 Task: Select Beauty. Add to cart, from Victoria''s Secret_x000D_
 for 2233 Arbour Crest Dr, Carrolton, Texas 75007, Cell Number 8177146937, following items : Modal Long Pajama Set Charcoal Heather Gray Medium_x000D_
 - 1, Closed Toe Faux Fur Slipper Creme de Mint Medium_x000D_
 - 2, Fine Fragrance Lotion Very Sexy (8.4 oz)_x000D_
 - 1, VS HIM Platinum Body Lotion_x000D_
 - 2, Very Sexy Orchid Fragrance Lotion_x000D_
 - 1
Action: Mouse moved to (851, 91)
Screenshot: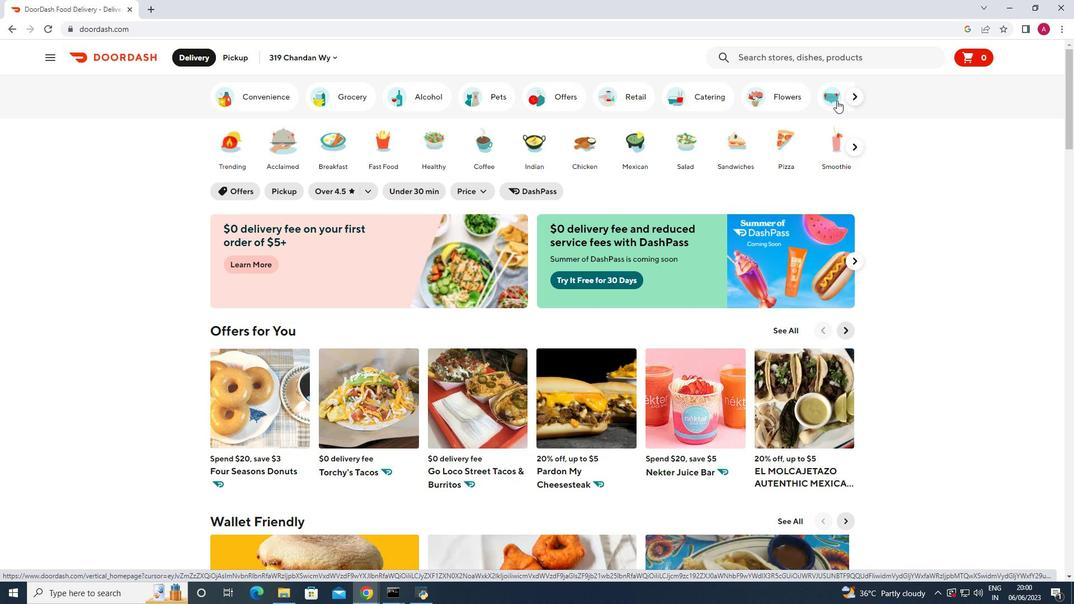 
Action: Mouse pressed left at (851, 91)
Screenshot: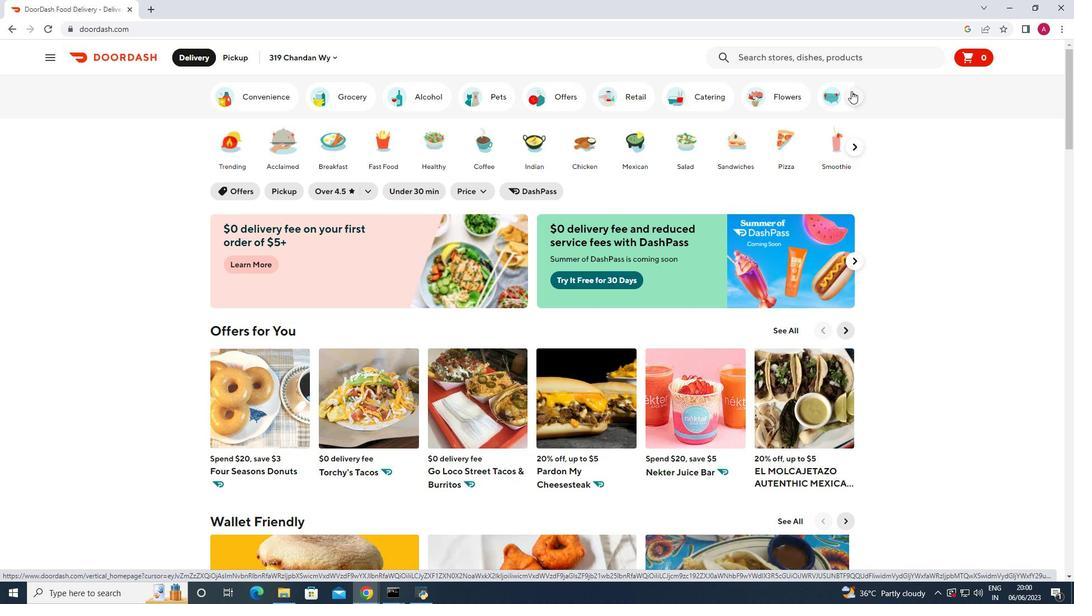 
Action: Mouse moved to (683, 92)
Screenshot: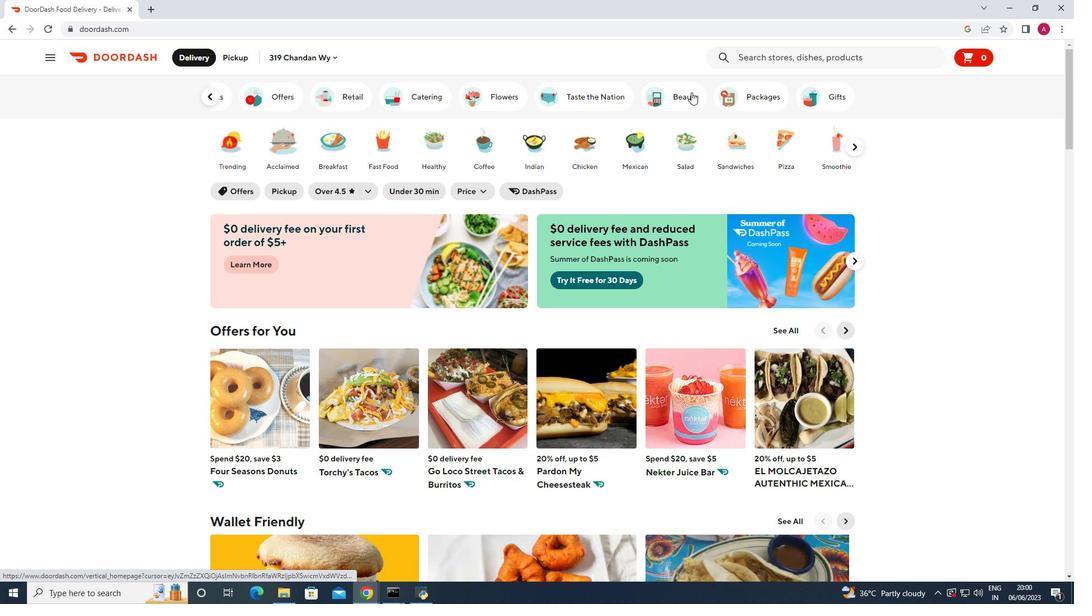 
Action: Mouse pressed left at (683, 92)
Screenshot: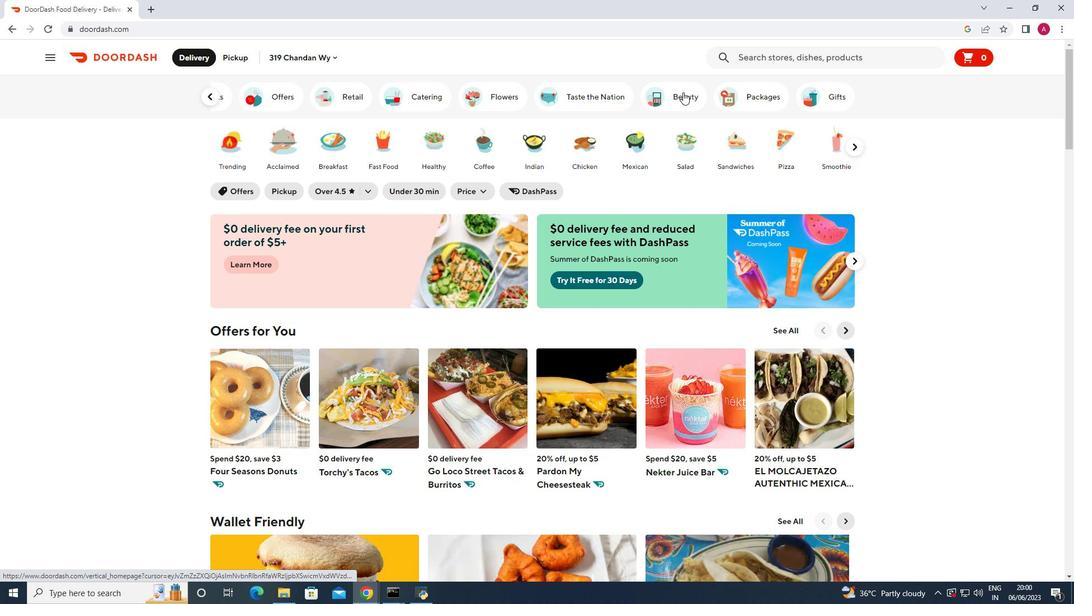 
Action: Mouse moved to (681, 432)
Screenshot: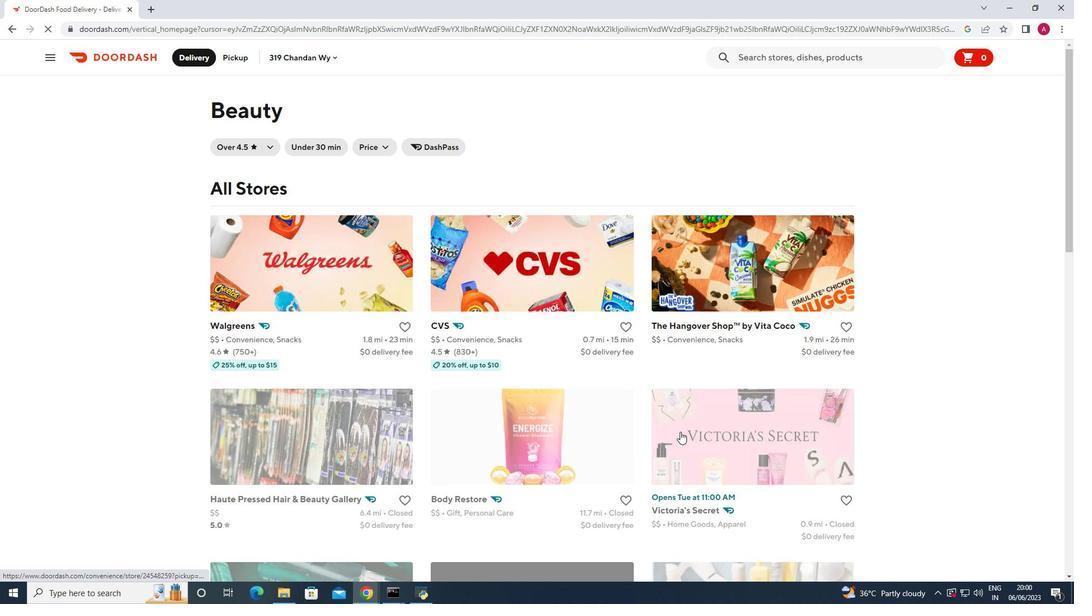 
Action: Mouse pressed left at (681, 432)
Screenshot: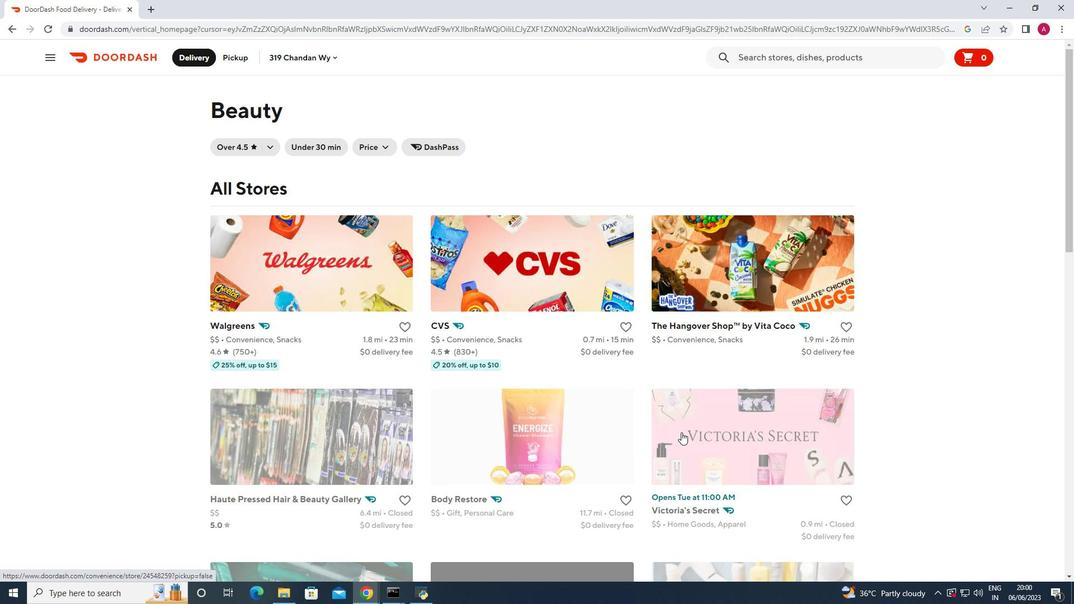
Action: Mouse moved to (684, 143)
Screenshot: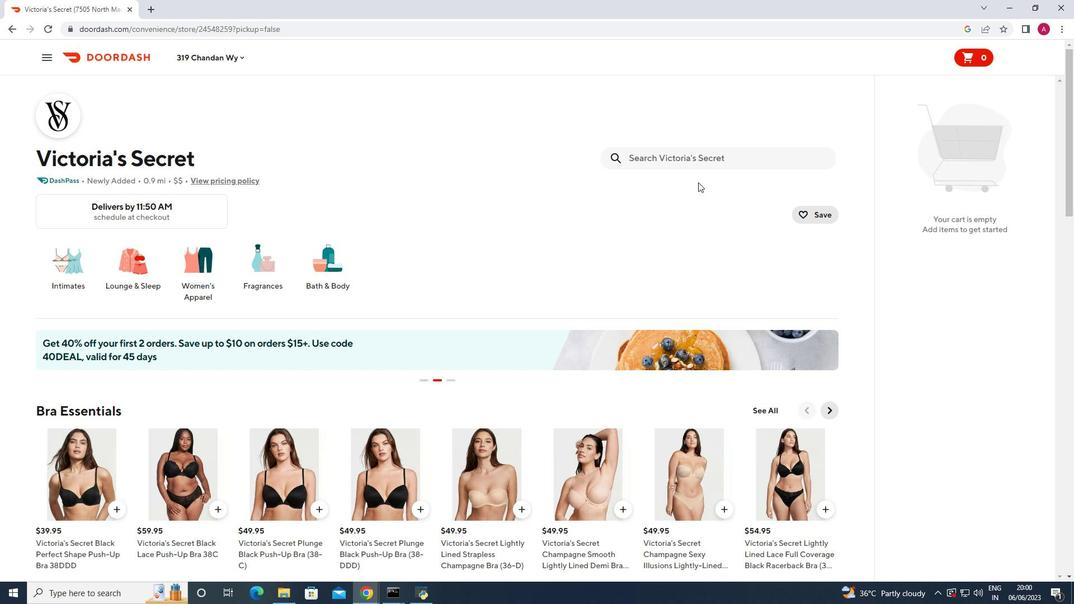 
Action: Mouse pressed left at (684, 143)
Screenshot: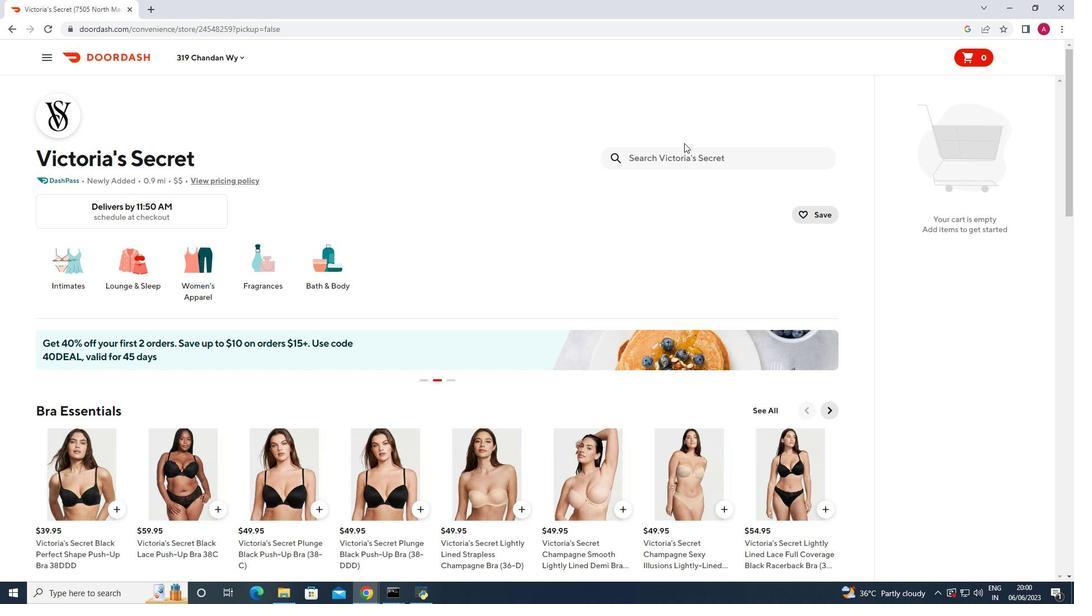 
Action: Mouse moved to (679, 156)
Screenshot: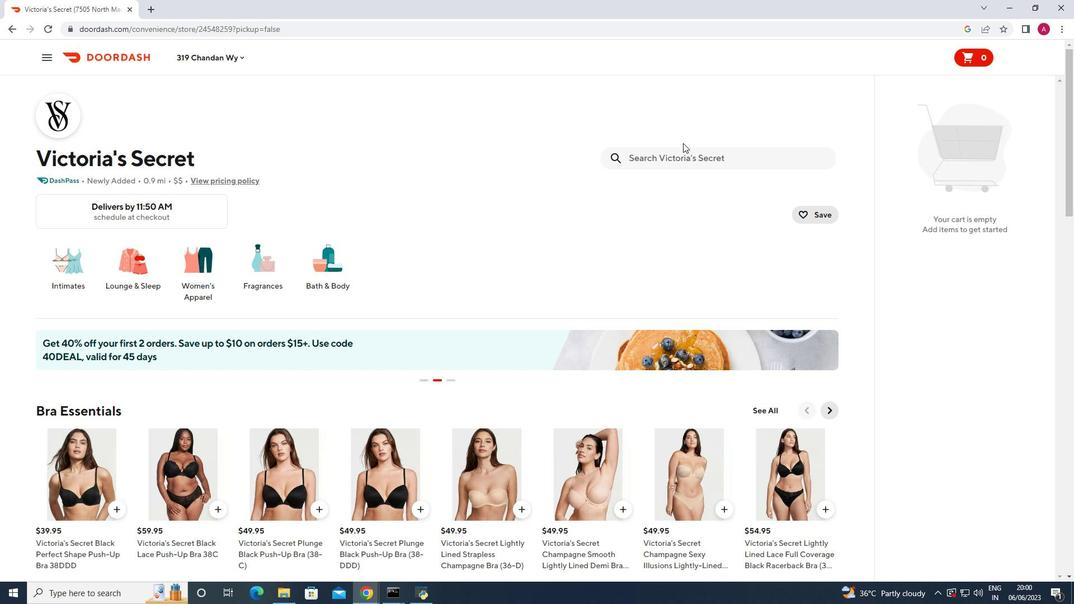 
Action: Mouse pressed left at (679, 156)
Screenshot: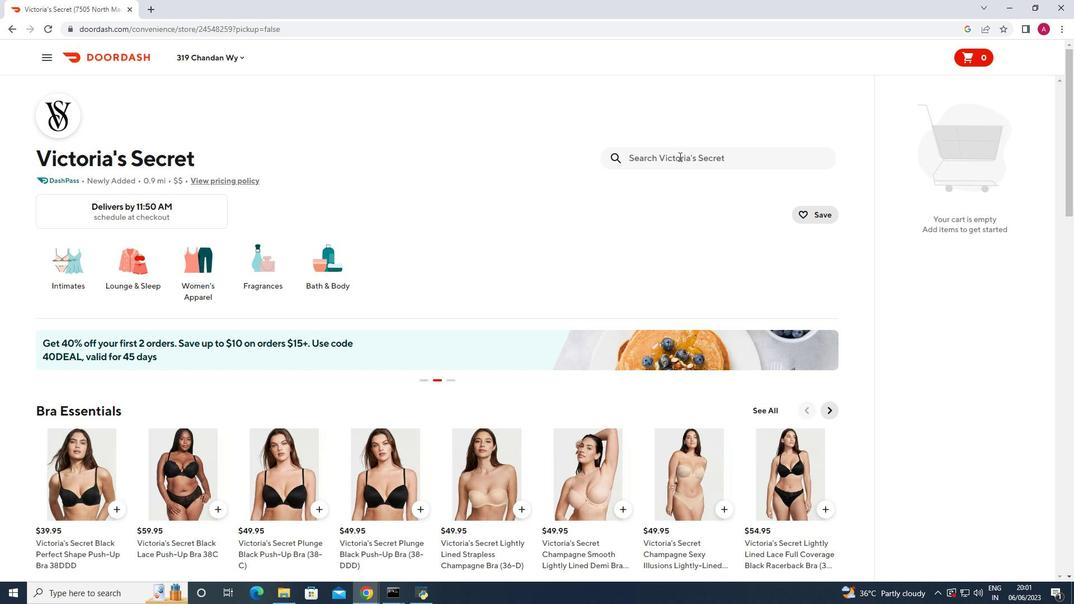 
Action: Mouse moved to (214, 59)
Screenshot: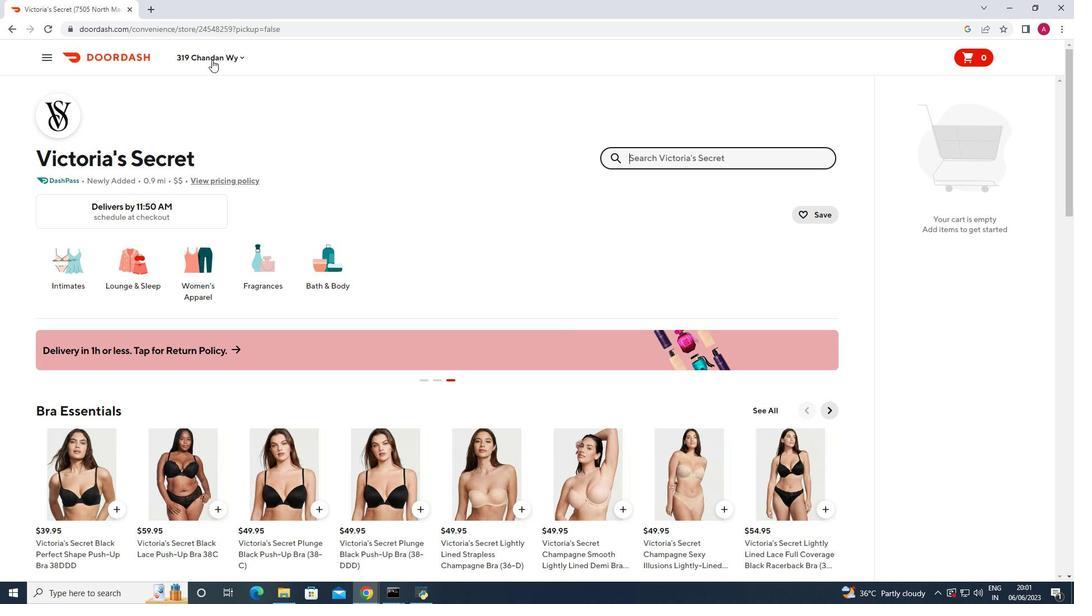 
Action: Mouse pressed left at (214, 59)
Screenshot: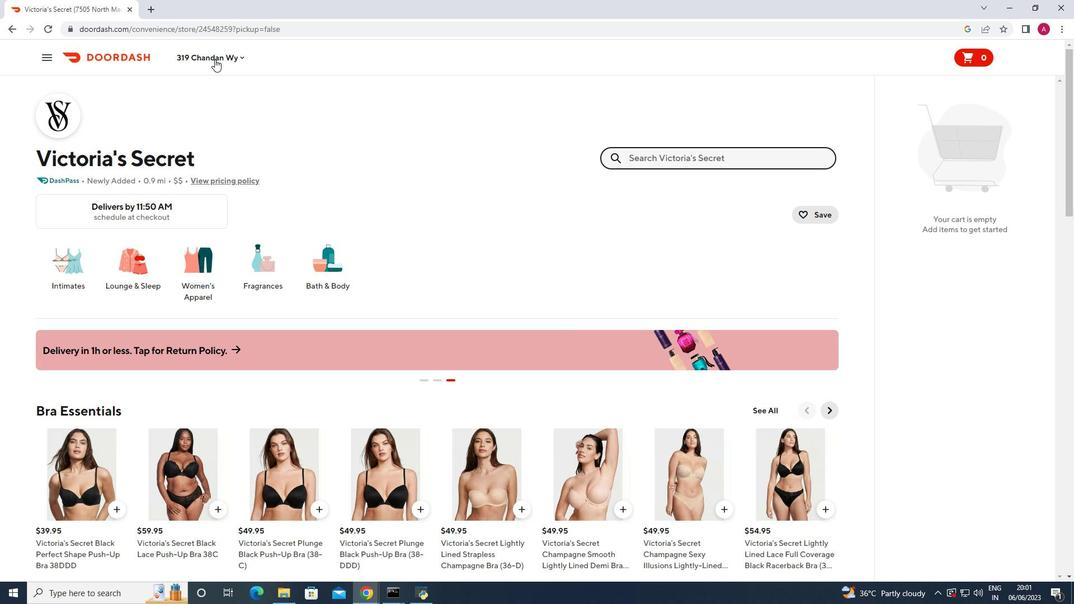 
Action: Mouse moved to (223, 102)
Screenshot: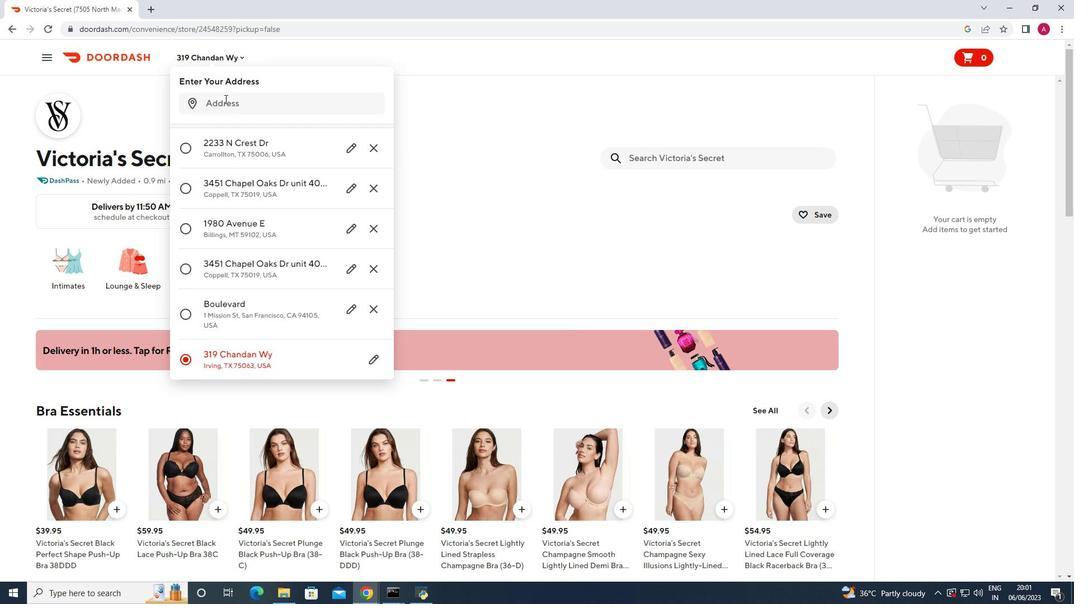 
Action: Mouse pressed left at (223, 102)
Screenshot: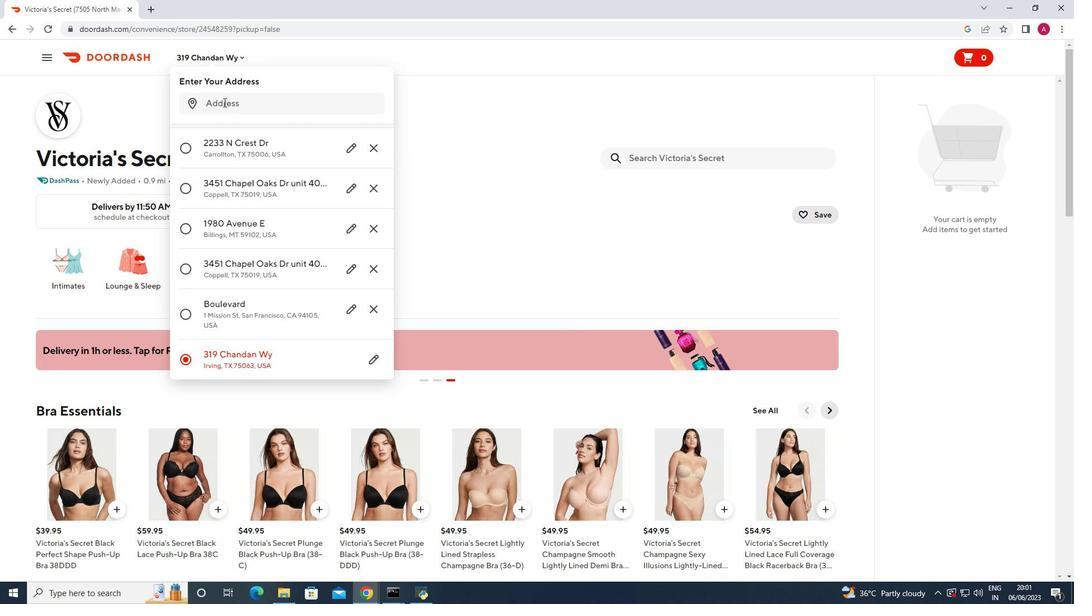
Action: Key pressed 2233<Key.space>arbour<Key.space>crest<Key.space>dr<Key.space>carrolton<Key.space>texas<Key.space><Key.space>75007<Key.space><Key.enter>
Screenshot: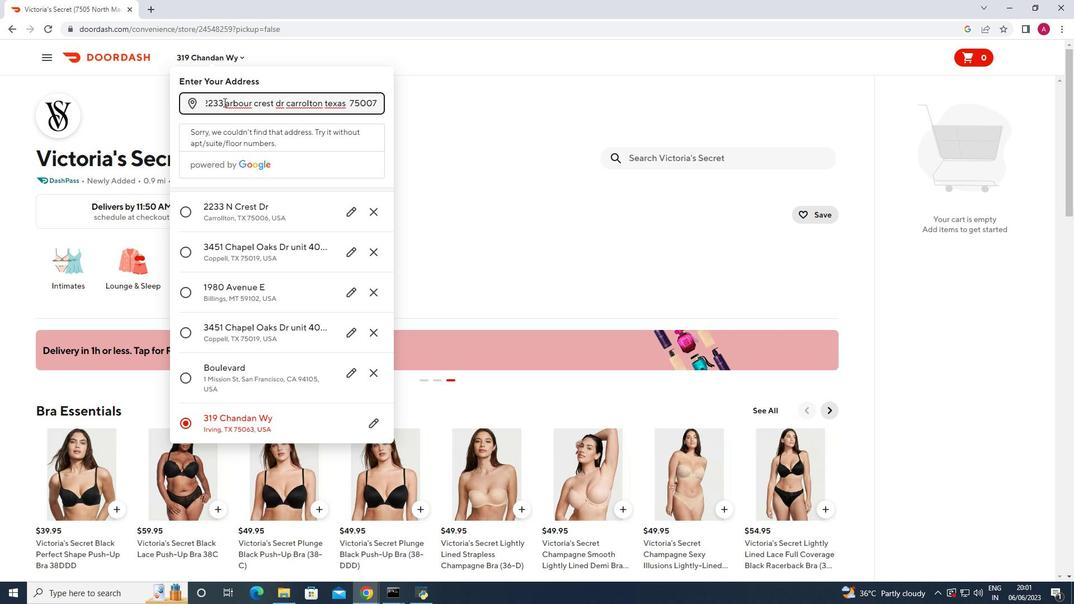 
Action: Mouse moved to (339, 446)
Screenshot: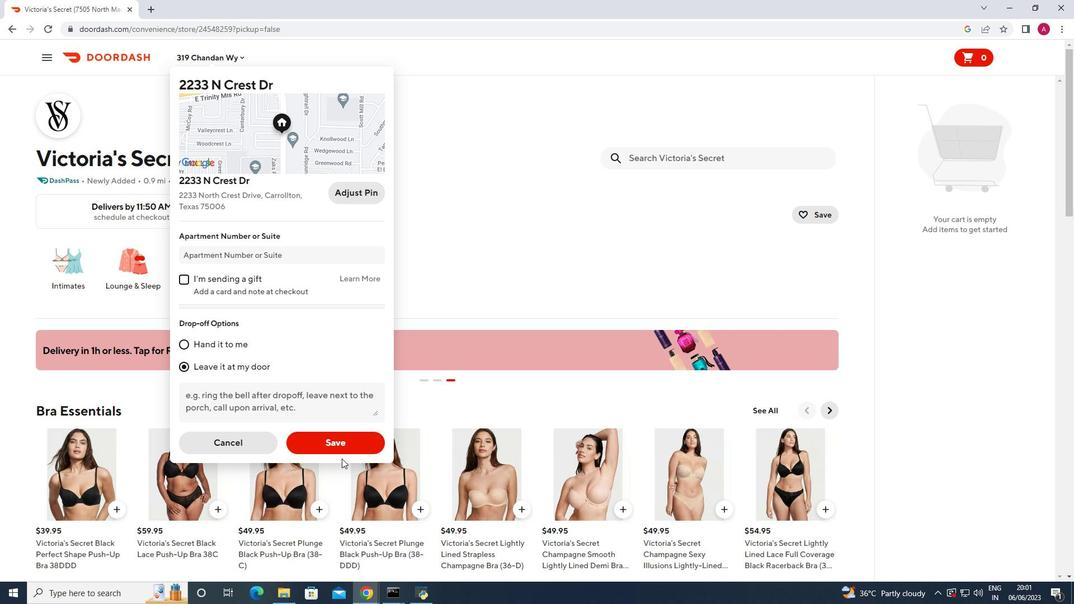 
Action: Mouse pressed left at (339, 446)
Screenshot: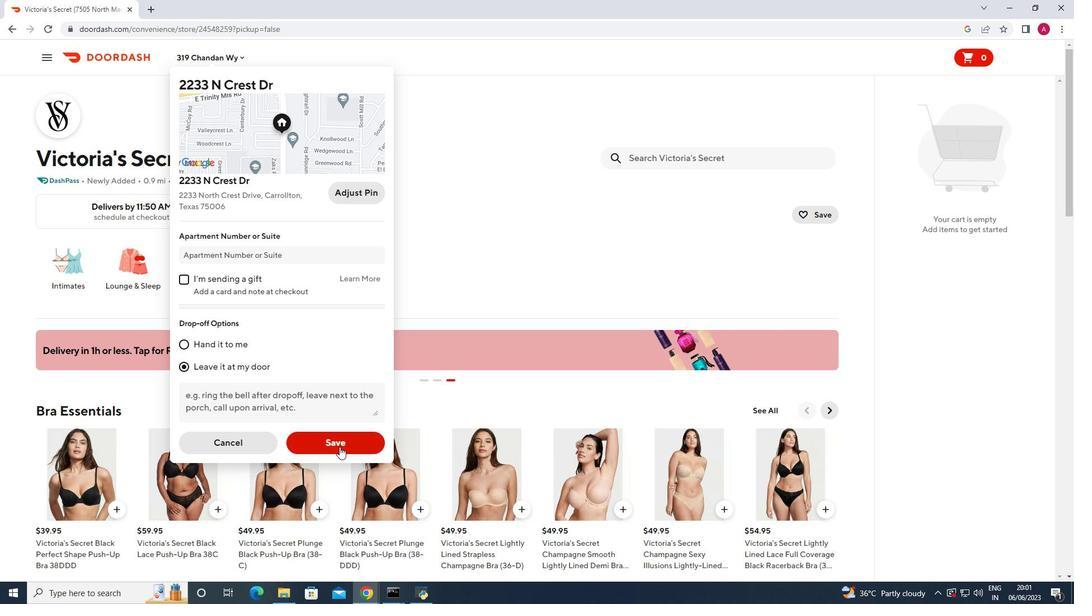 
Action: Mouse moved to (680, 159)
Screenshot: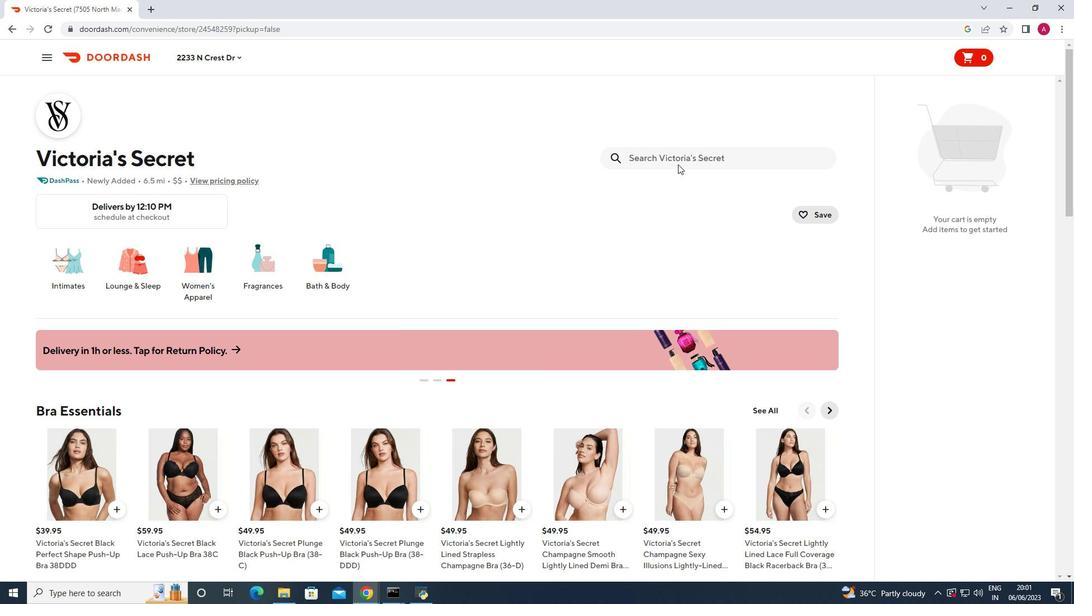 
Action: Mouse pressed left at (680, 159)
Screenshot: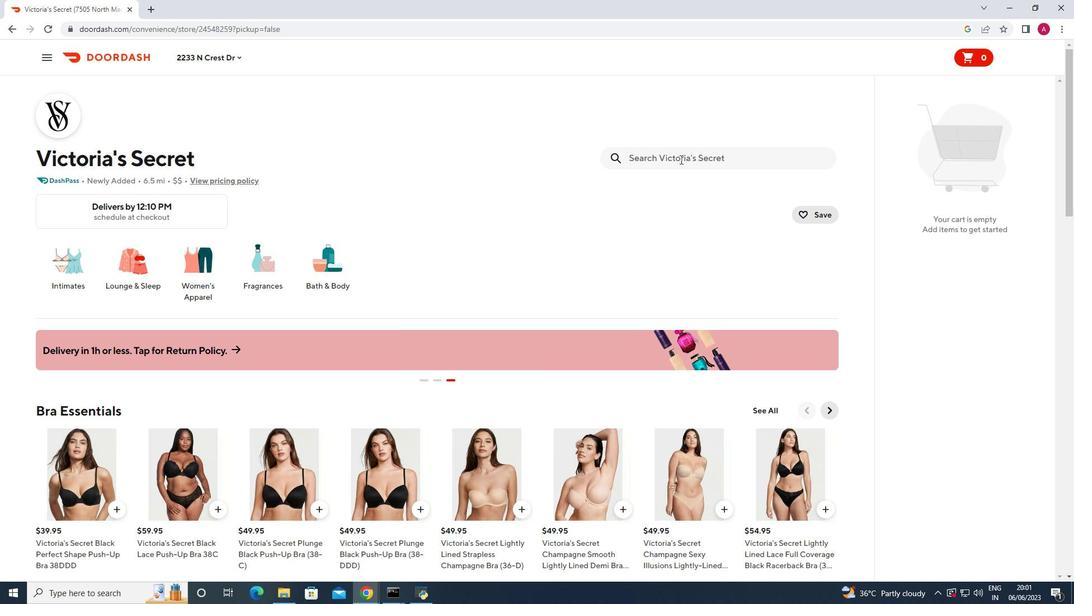 
Action: Mouse moved to (651, 152)
Screenshot: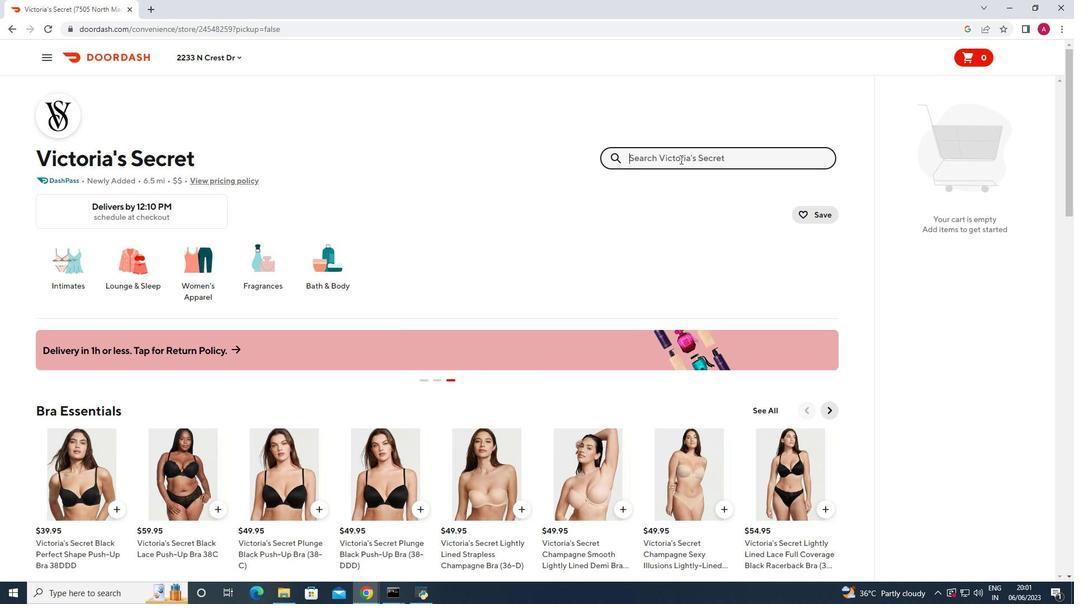 
Action: Key pressed modal<Key.space>long<Key.space>pajama<Key.space>set<Key.space>charch<Key.backspace>oal<Key.space>heather<Key.space>gray<Key.space>medium<Key.space><Key.enter><Key.enter>
Screenshot: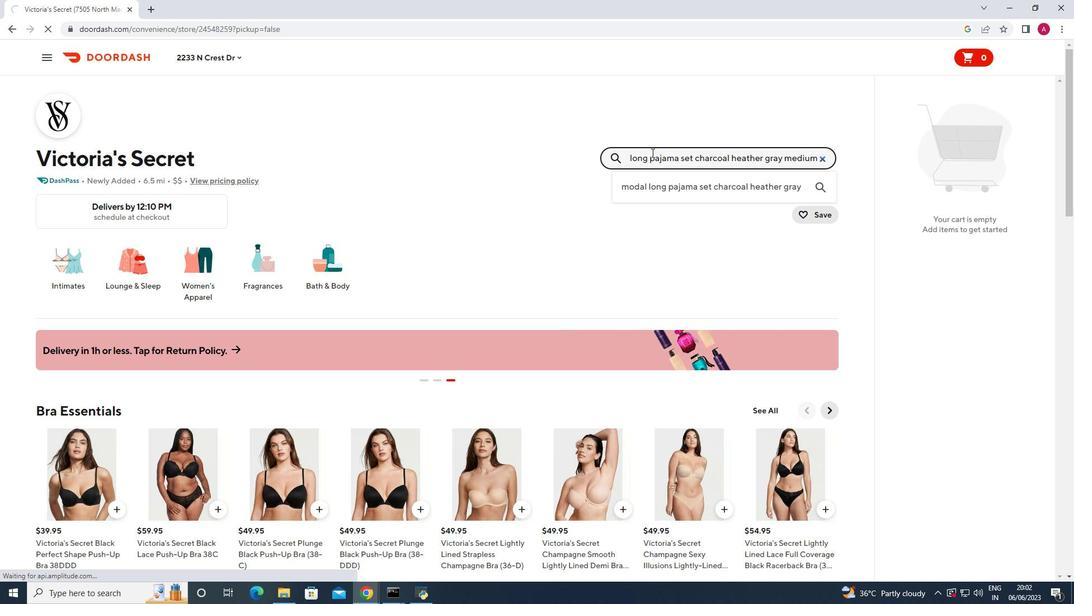
Action: Mouse moved to (109, 256)
Screenshot: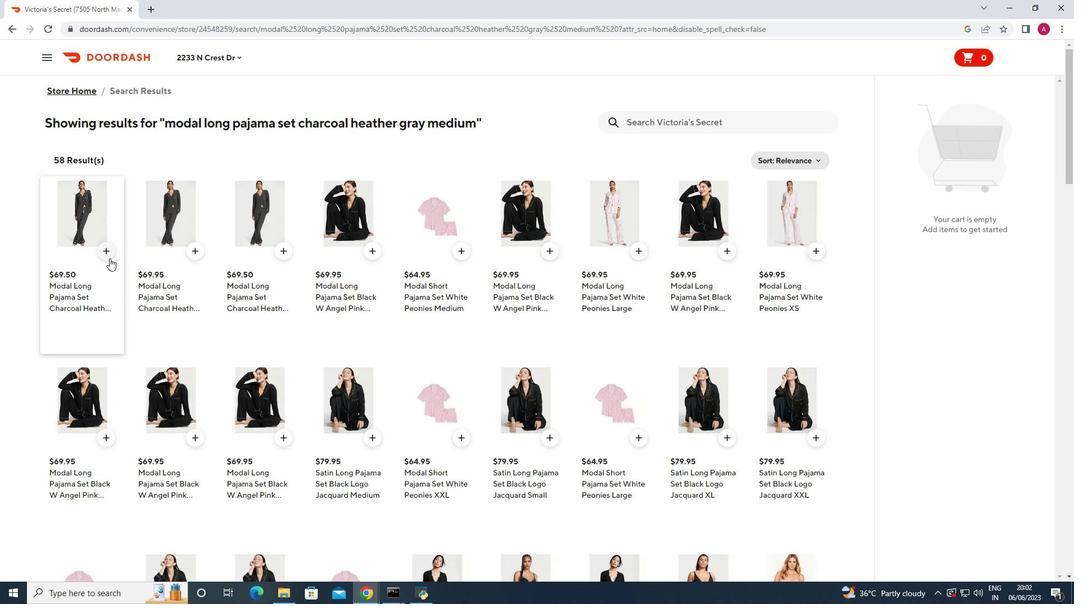 
Action: Mouse pressed left at (109, 256)
Screenshot: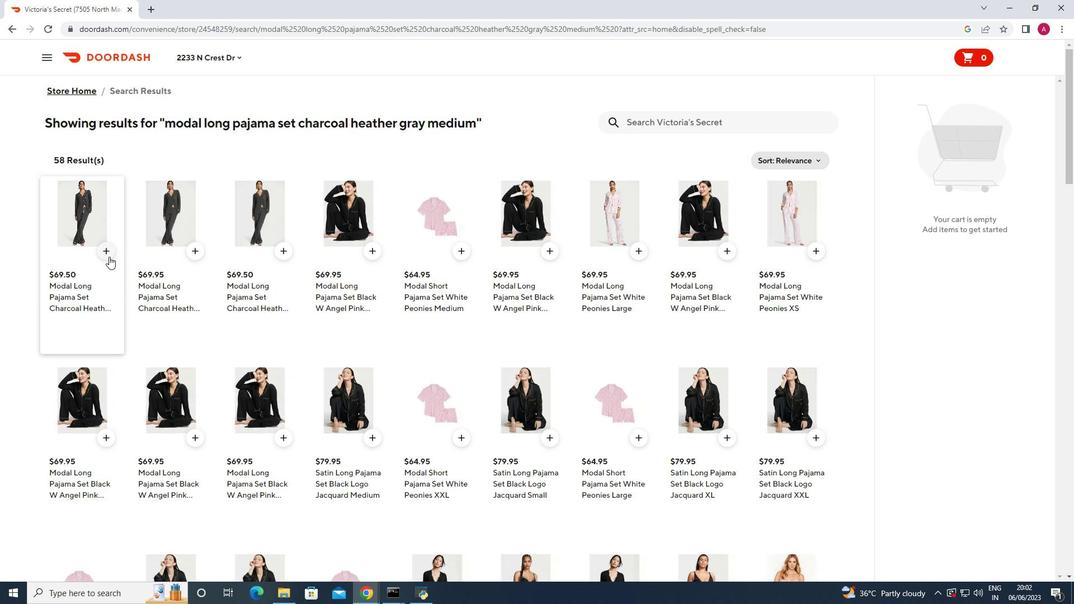 
Action: Mouse moved to (630, 125)
Screenshot: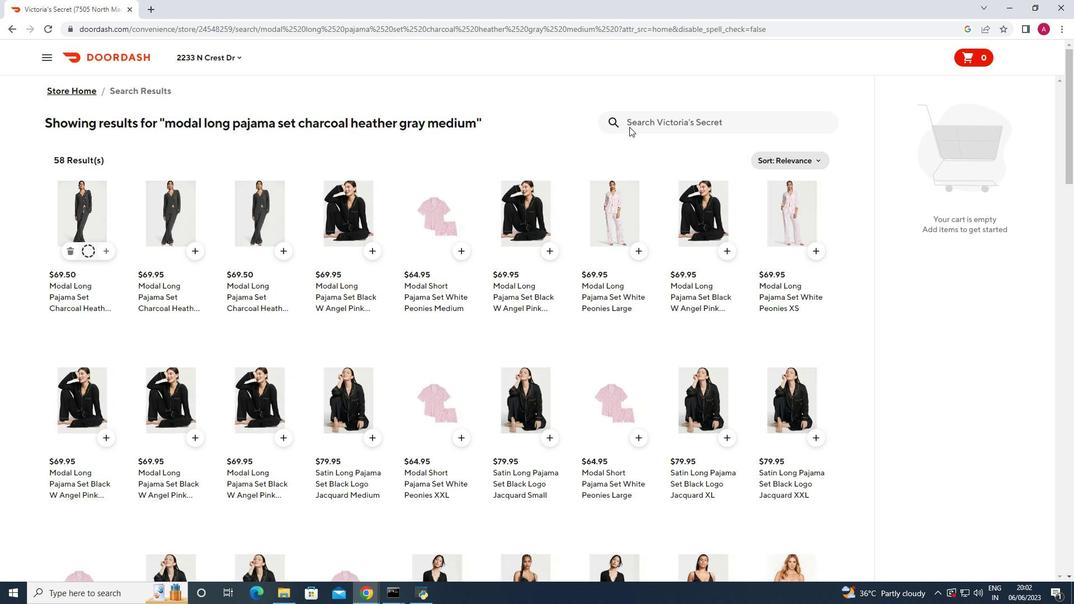 
Action: Mouse pressed left at (630, 125)
Screenshot: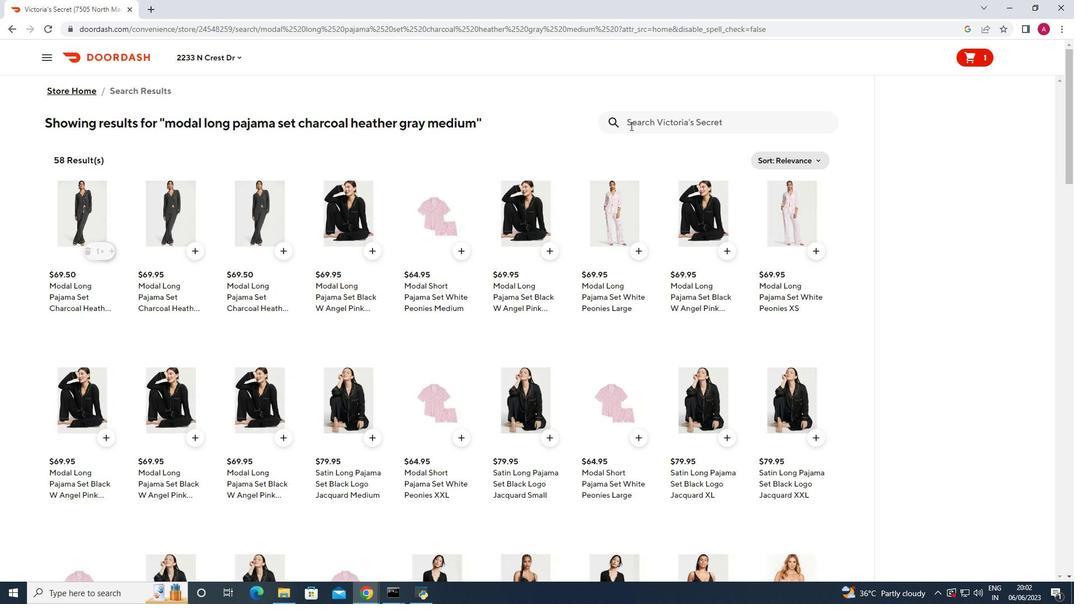 
Action: Key pressed closed<Key.space>toe<Key.space>faux<Key.space>fur<Key.space>slipper<Key.space>creme<Key.space>de<Key.space>mint<Key.space>mes<Key.backspace>dium<Key.enter><Key.enter>
Screenshot: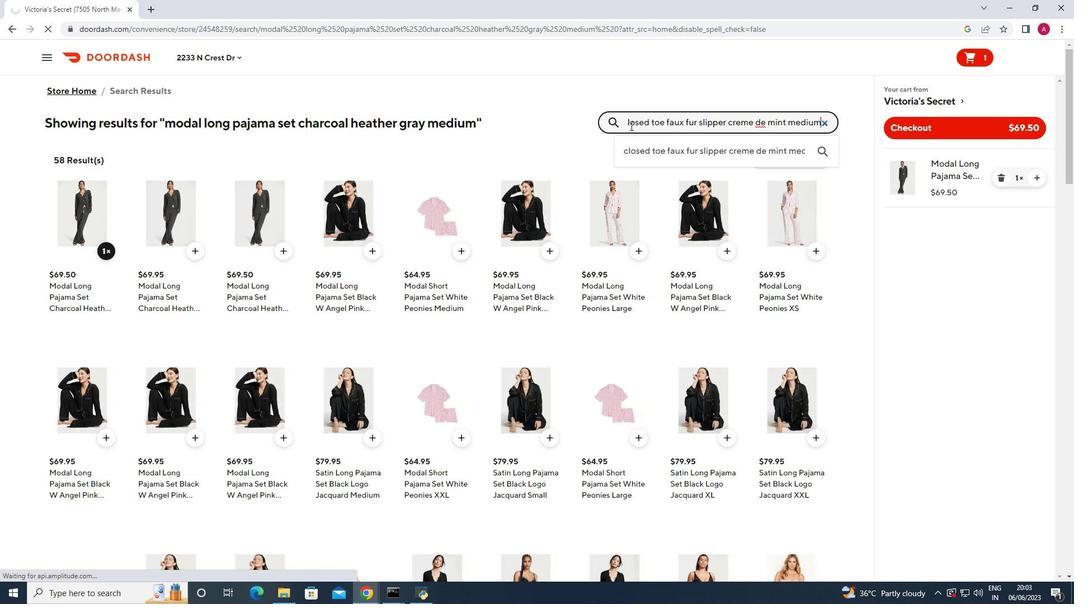 
Action: Mouse moved to (649, 123)
Screenshot: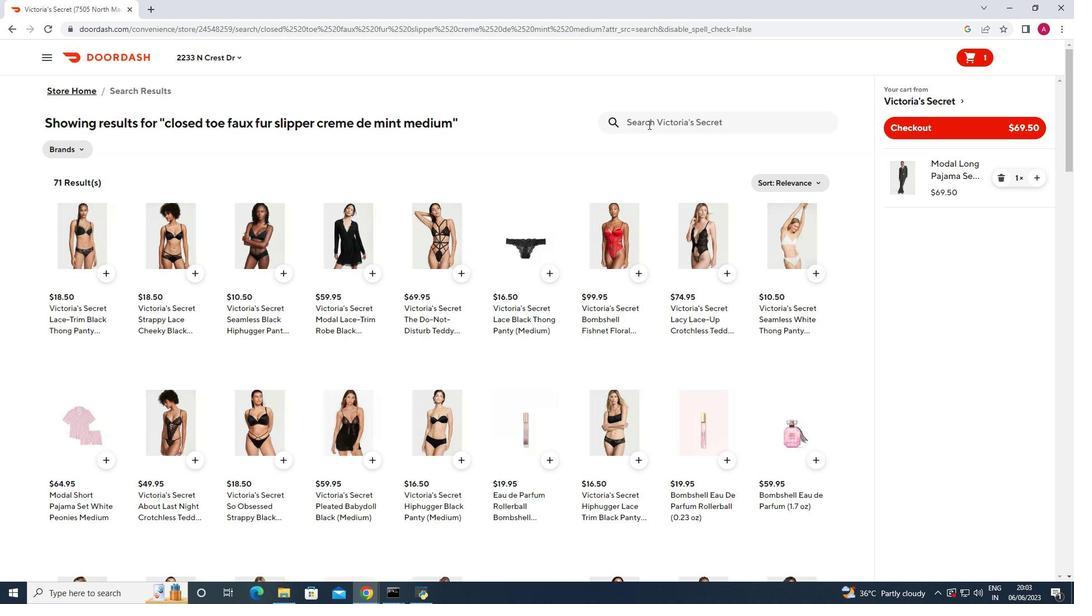 
Action: Mouse pressed left at (649, 123)
Screenshot: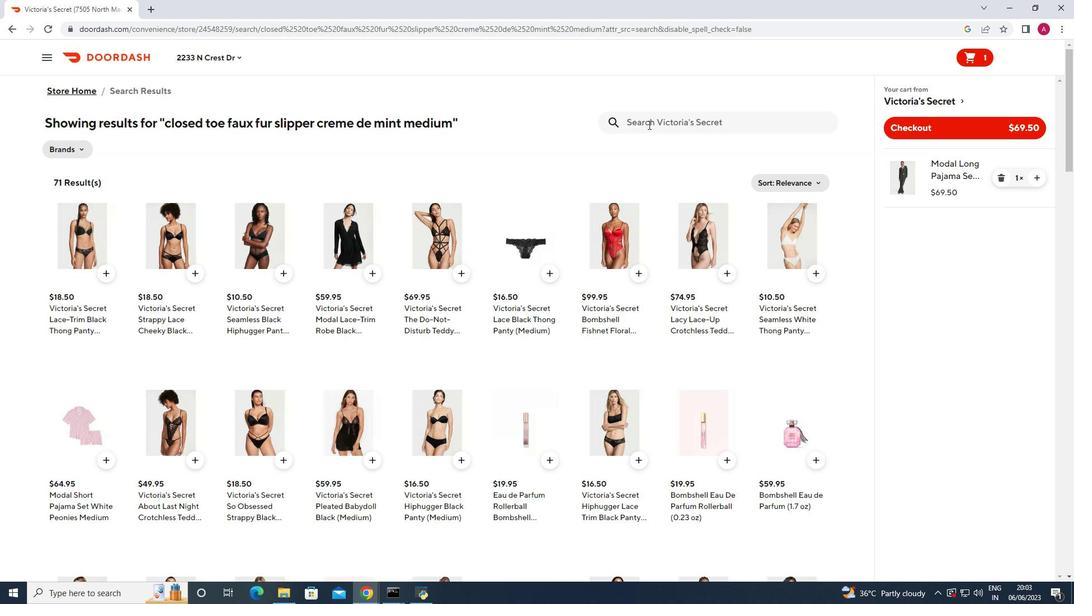 
Action: Mouse moved to (612, 115)
Screenshot: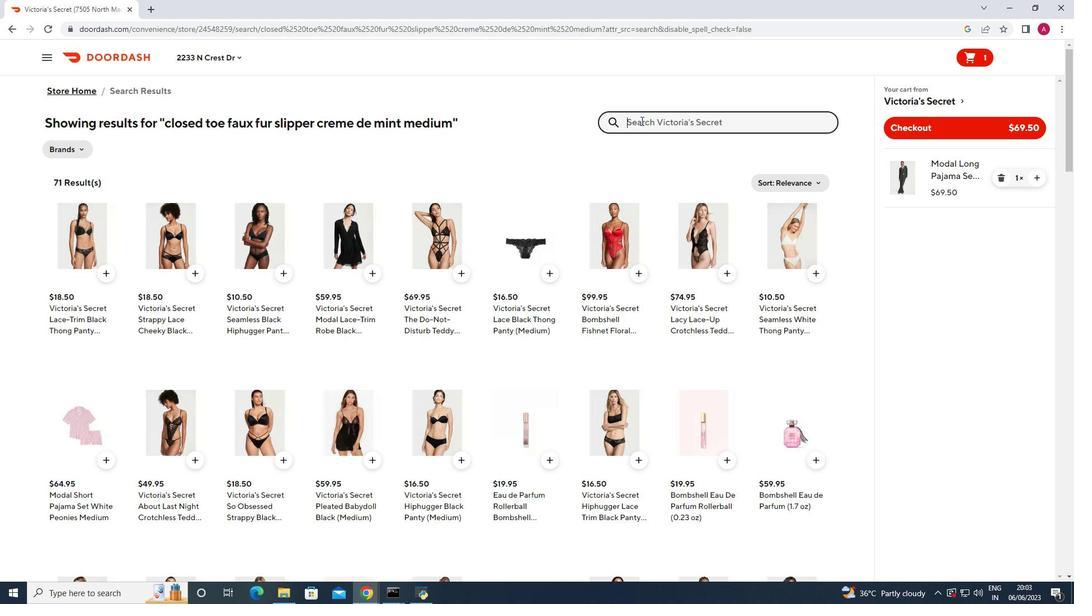 
Action: Key pressed fine<Key.space>fragrance<Key.space>lotion<Key.space>very<Key.space>sexy\<Key.enter><Key.backspace><Key.enter>
Screenshot: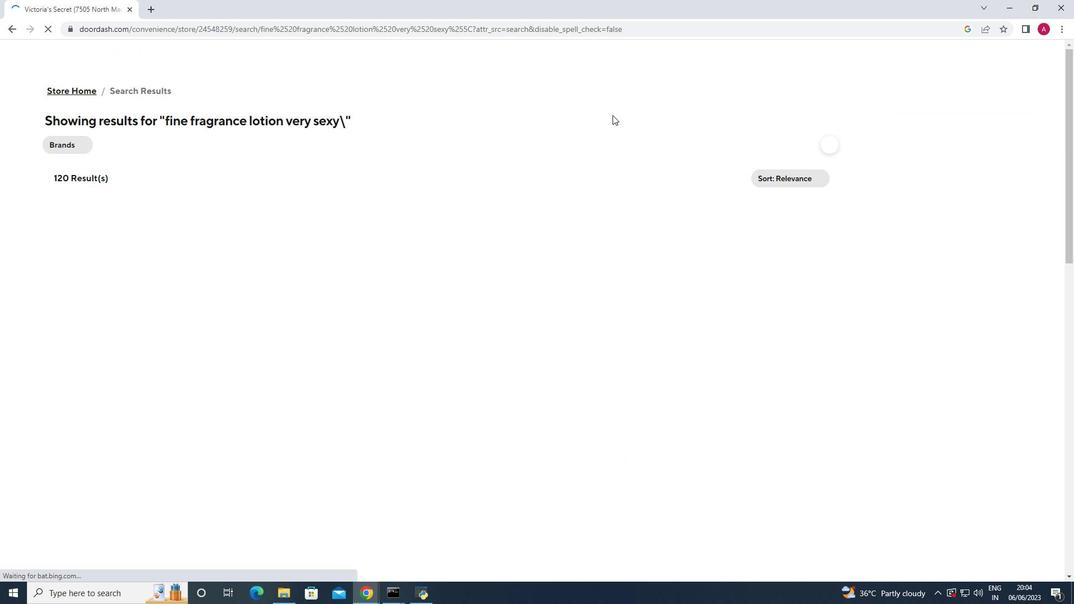 
Action: Mouse moved to (107, 276)
Screenshot: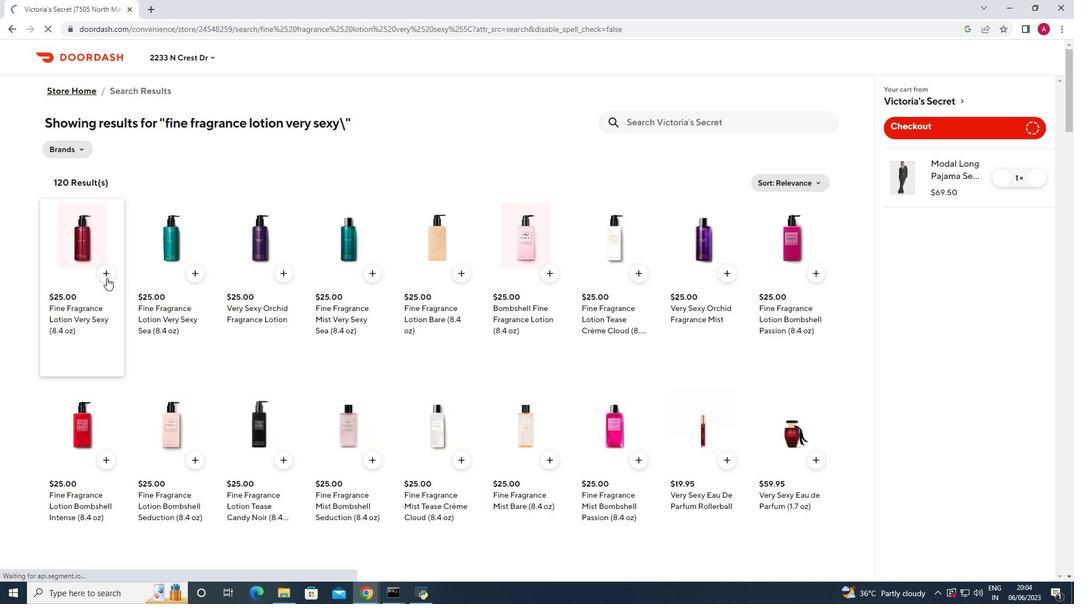 
Action: Mouse pressed left at (107, 276)
Screenshot: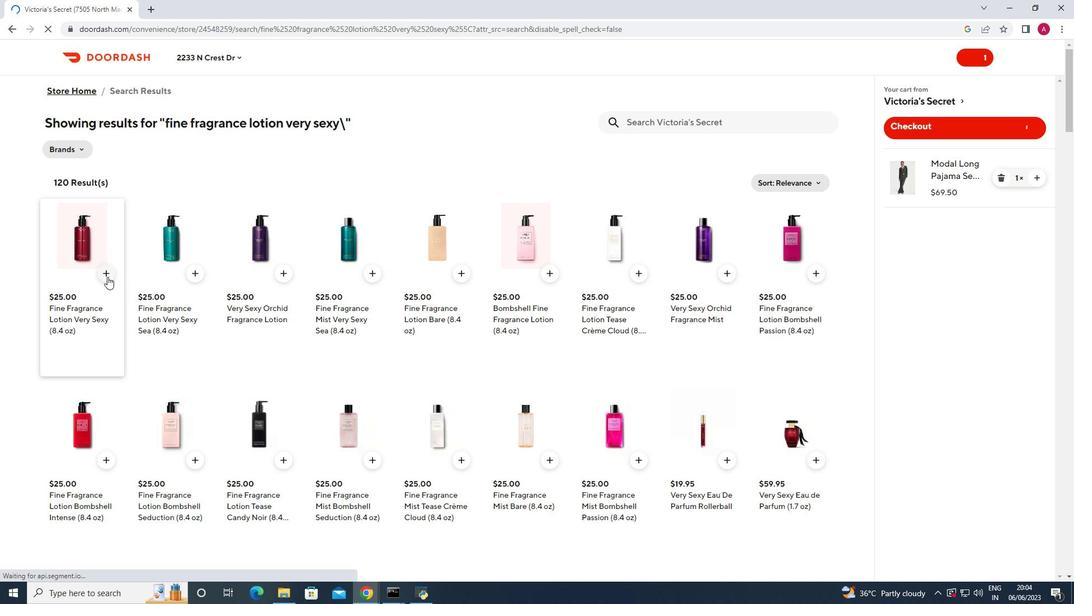 
Action: Mouse moved to (679, 116)
Screenshot: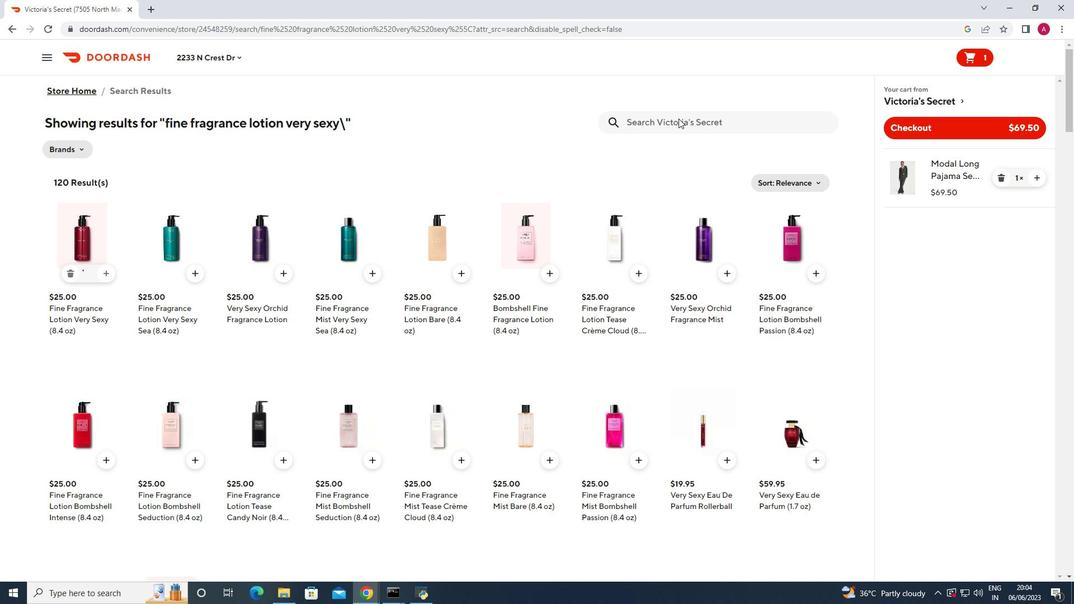 
Action: Mouse pressed left at (679, 116)
Screenshot: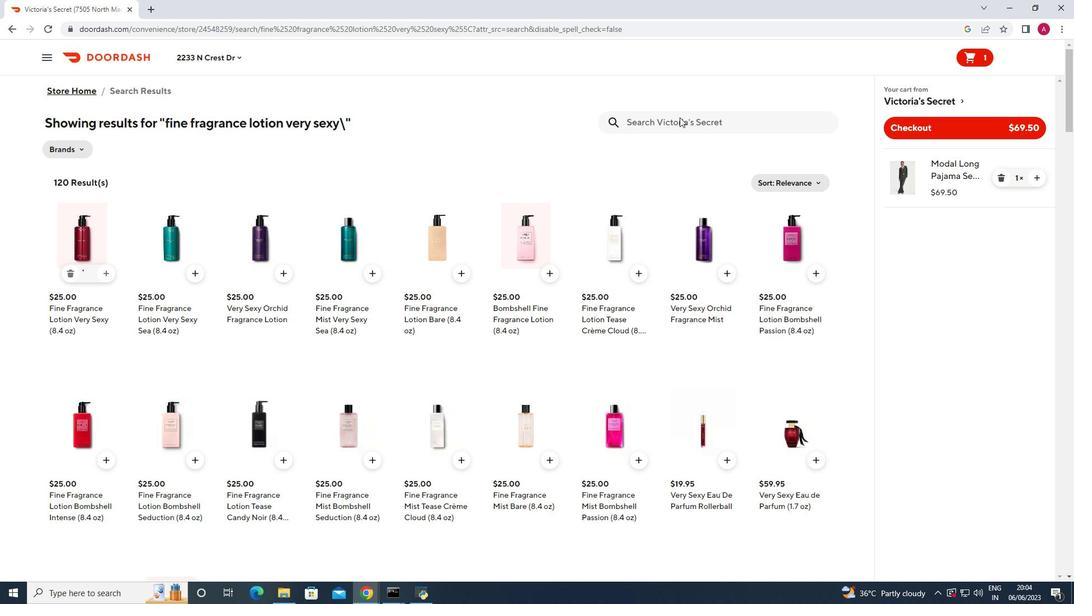 
Action: Mouse moved to (563, 89)
Screenshot: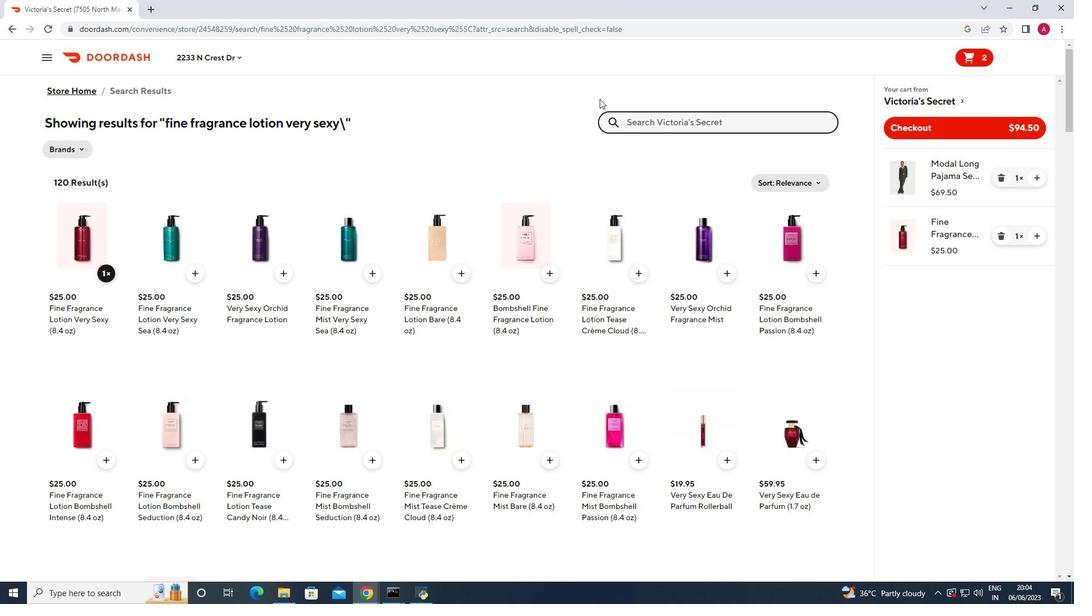 
Action: Key pressed vs<Key.space>him<Key.space>platinum<Key.space>body<Key.space>lotion<Key.enter>
Screenshot: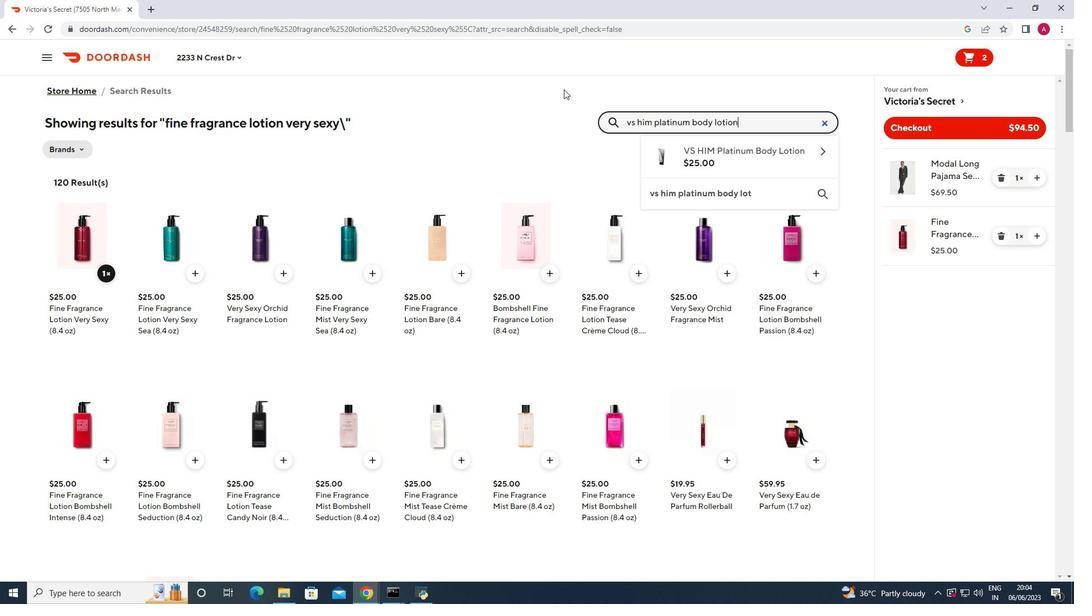 
Action: Mouse moved to (104, 249)
Screenshot: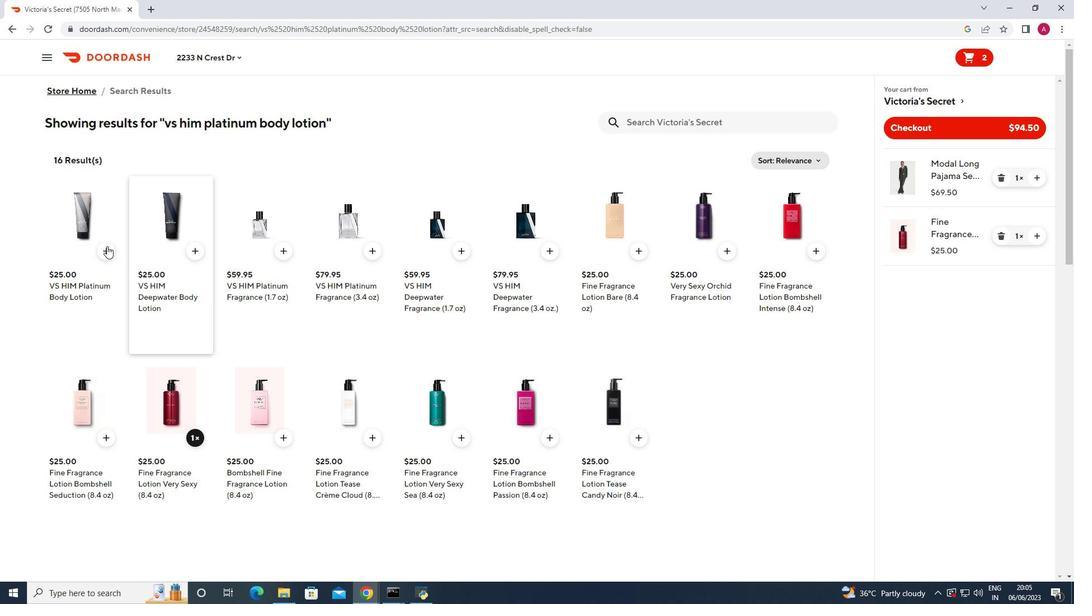 
Action: Mouse pressed left at (104, 249)
Screenshot: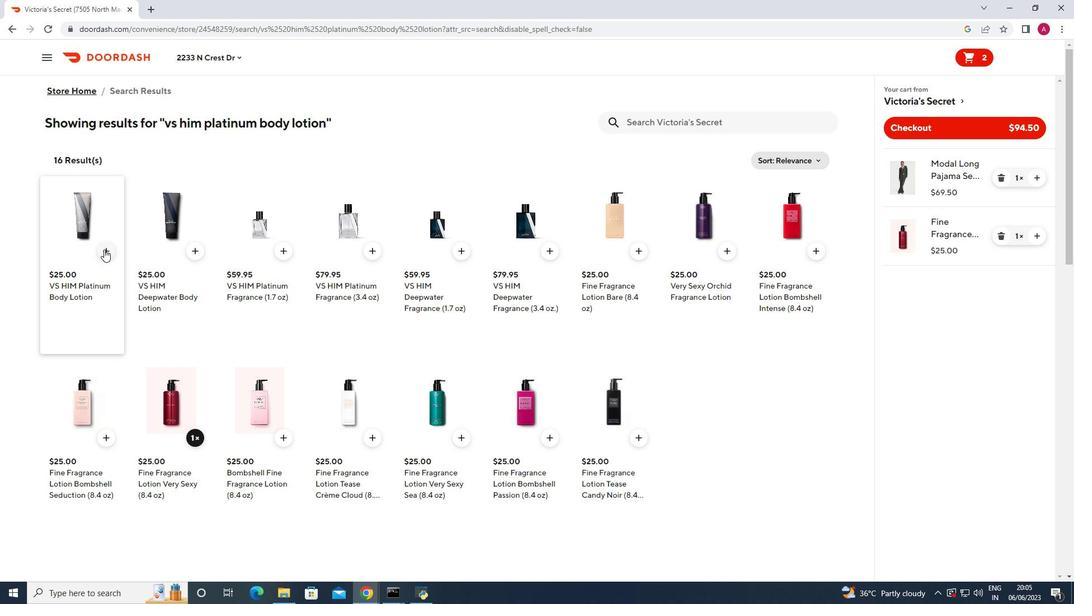 
Action: Mouse moved to (1038, 295)
Screenshot: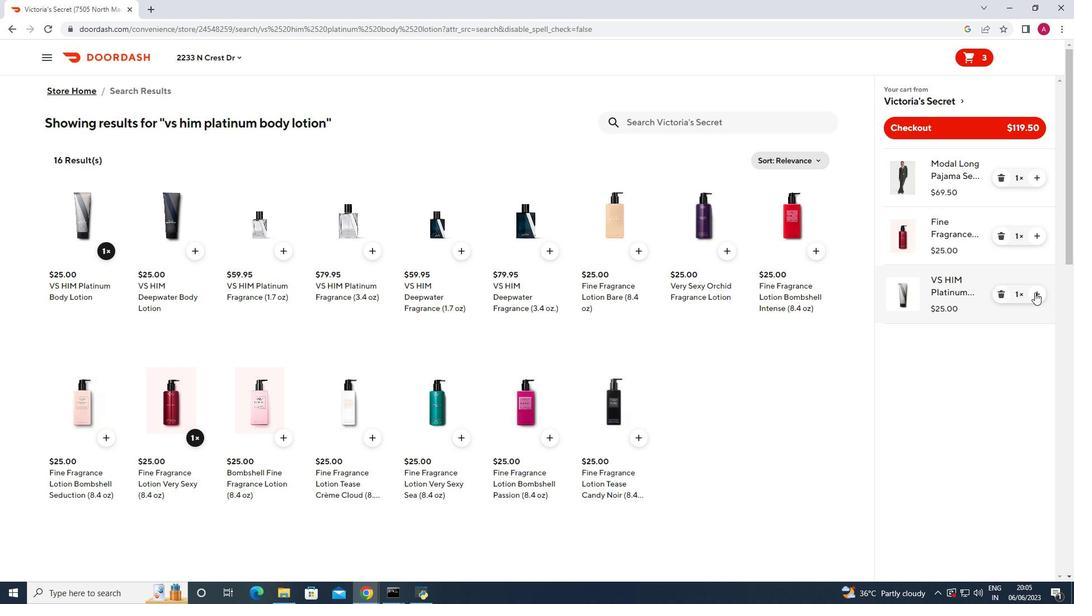 
Action: Mouse pressed left at (1038, 295)
Screenshot: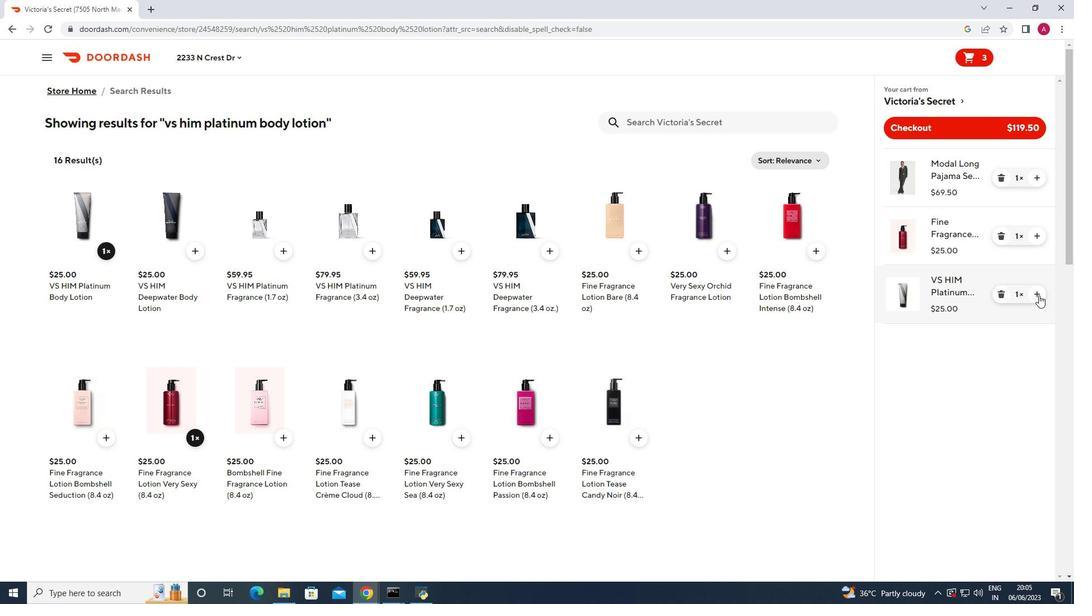 
Action: Mouse moved to (719, 127)
Screenshot: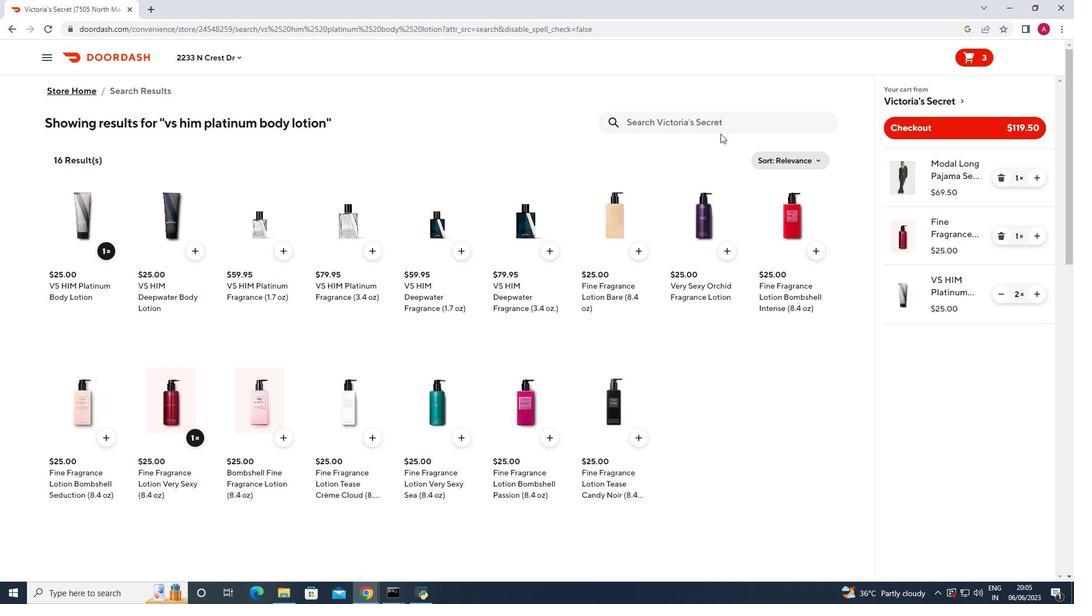
Action: Mouse pressed left at (719, 127)
Screenshot: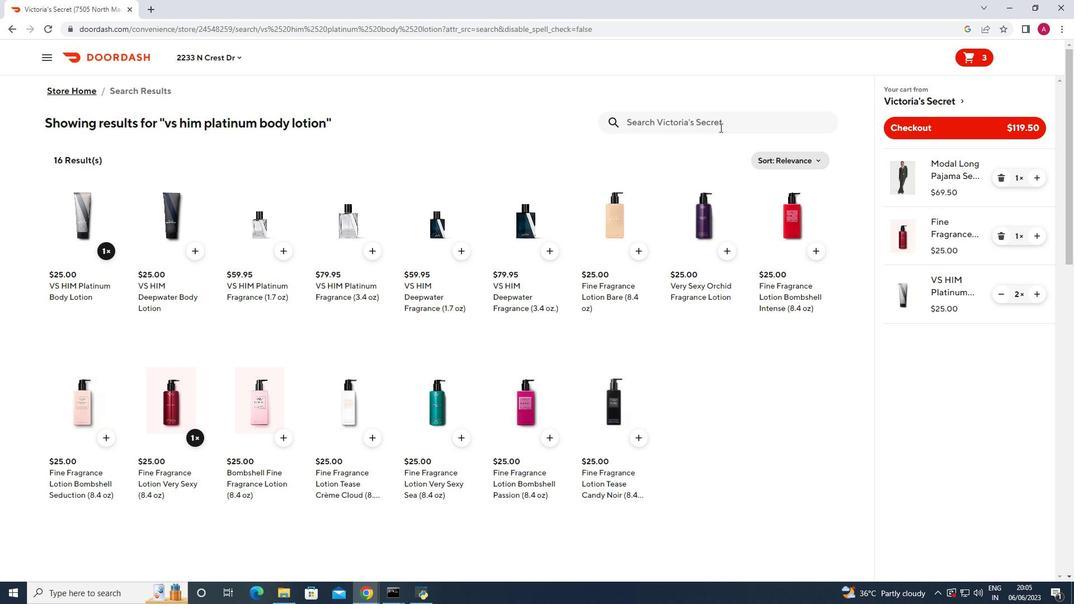 
Action: Key pressed very<Key.space>sexy<Key.space>orchid<Key.space>fragrance<Key.space>lotion<Key.space><Key.enter>
Screenshot: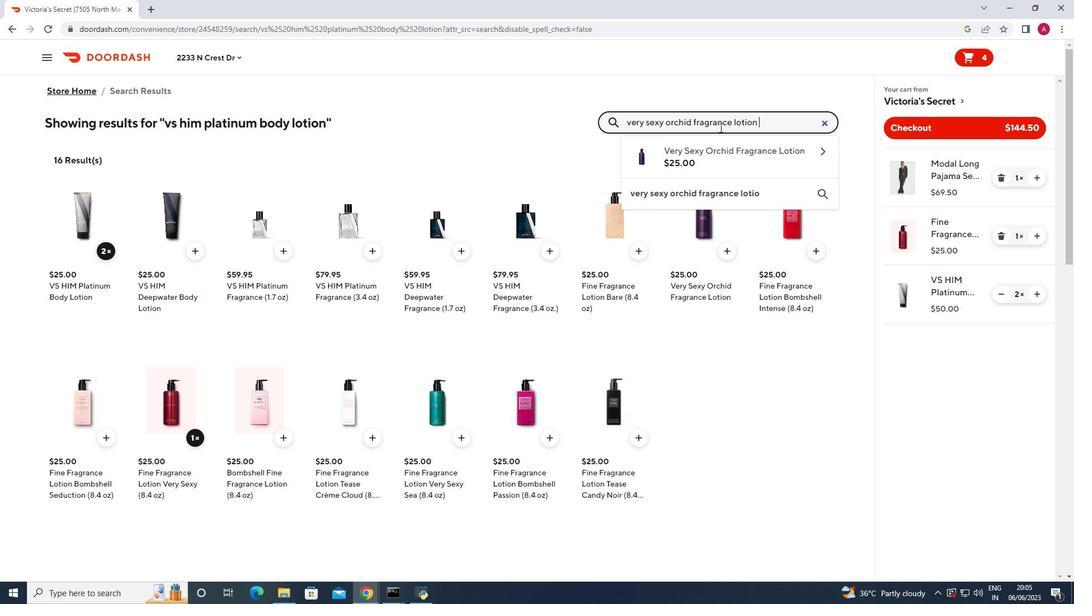 
Action: Mouse moved to (109, 274)
Screenshot: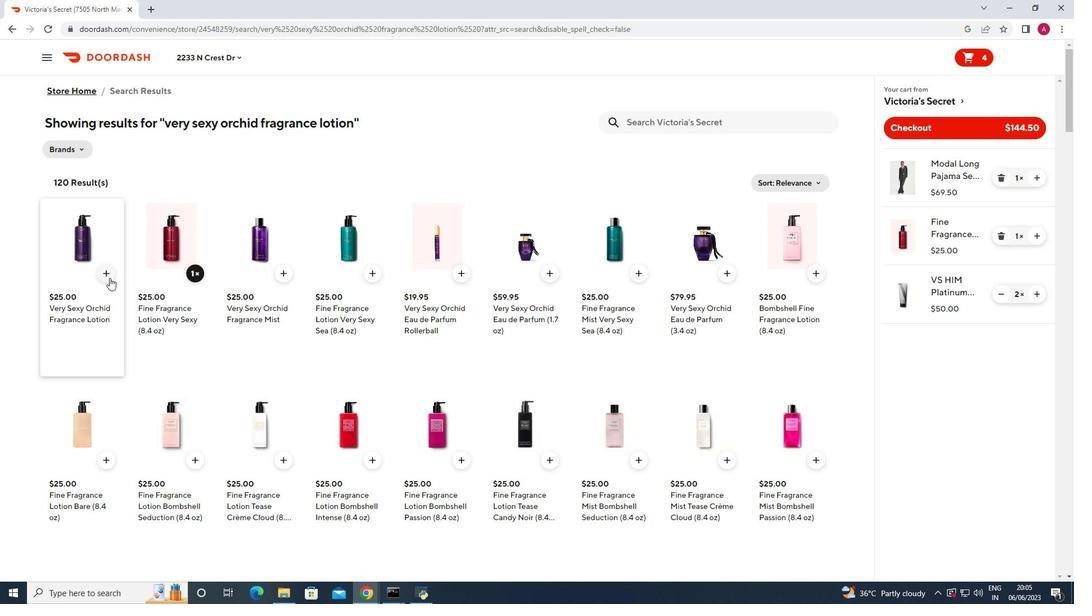 
Action: Mouse pressed left at (109, 274)
Screenshot: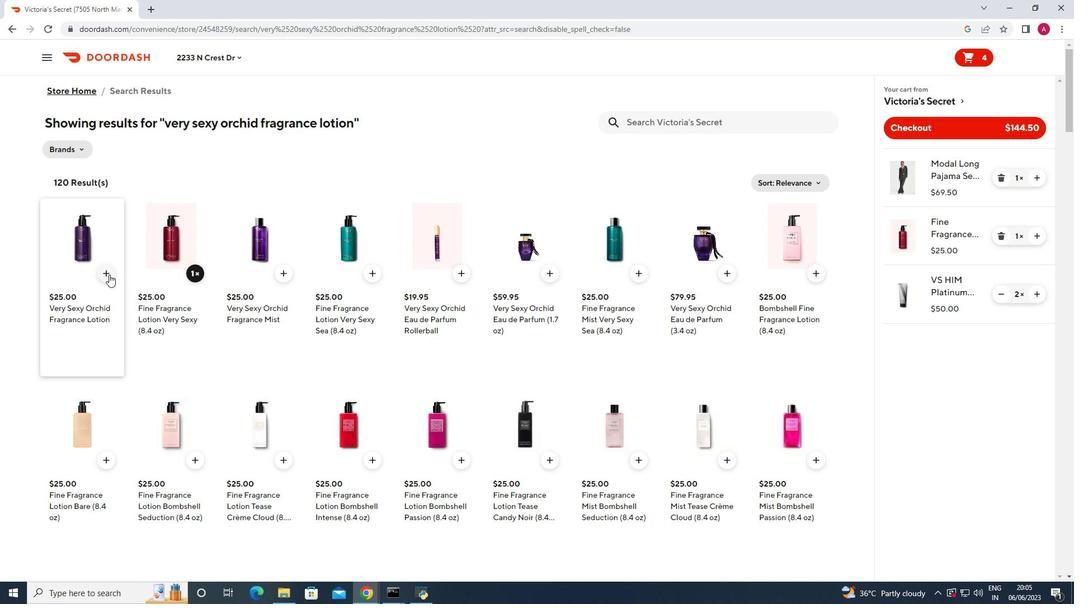 
Action: Mouse moved to (280, 284)
Screenshot: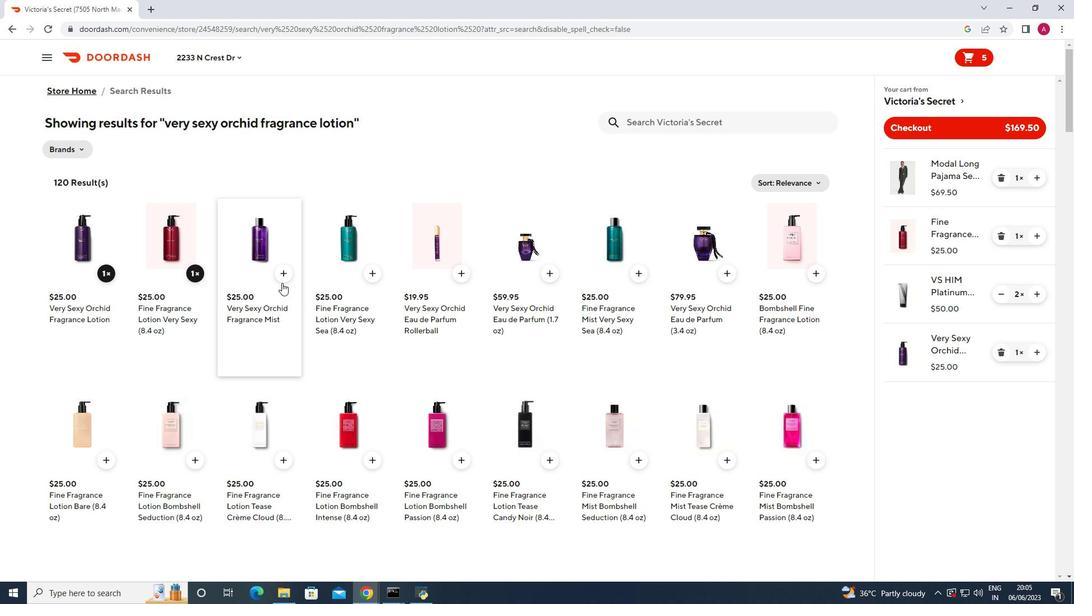
